 Task: Set a follow-up reminder for an email with a start date of June 27, 2023, a due date of June 27, 2023, and a reminder on July 3, 2023, at 8:00 AM.
Action: Mouse moved to (284, 181)
Screenshot: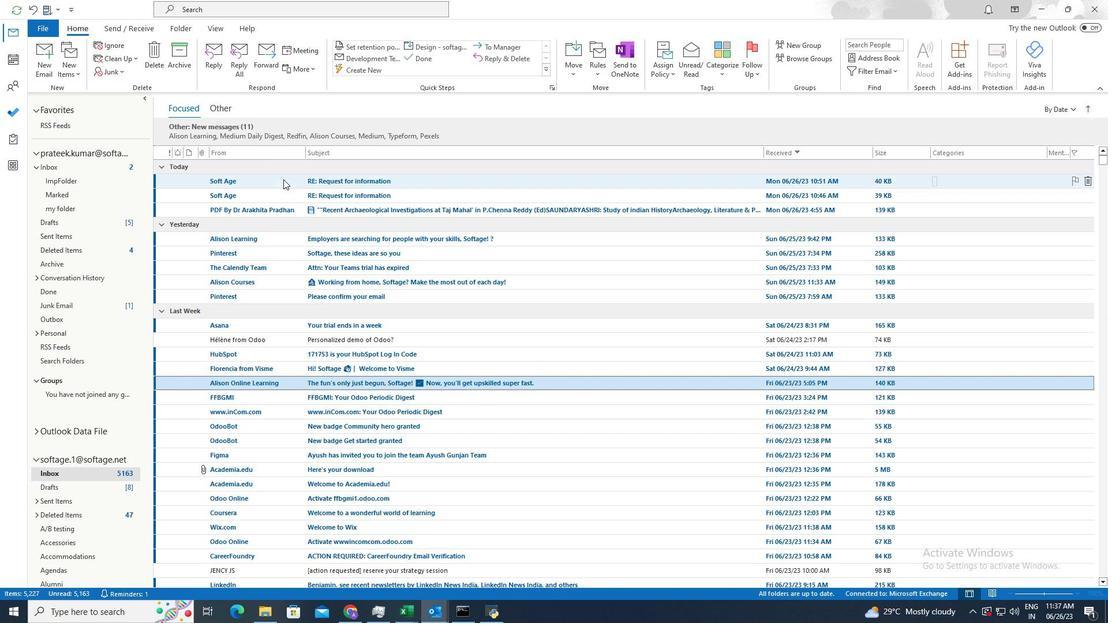 
Action: Mouse pressed left at (284, 181)
Screenshot: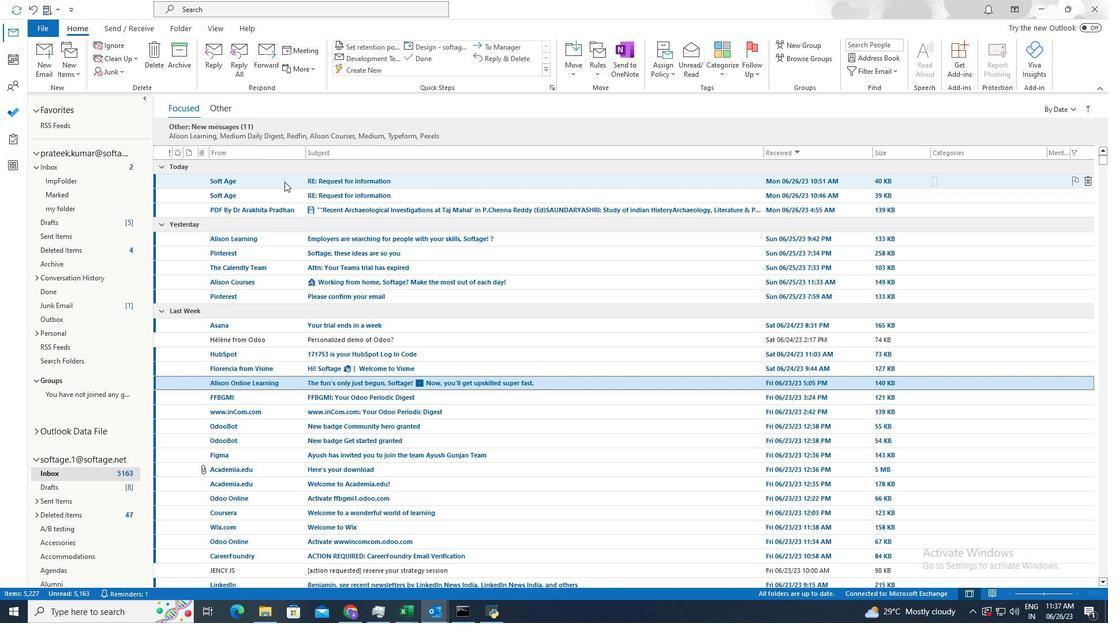 
Action: Mouse moved to (682, 69)
Screenshot: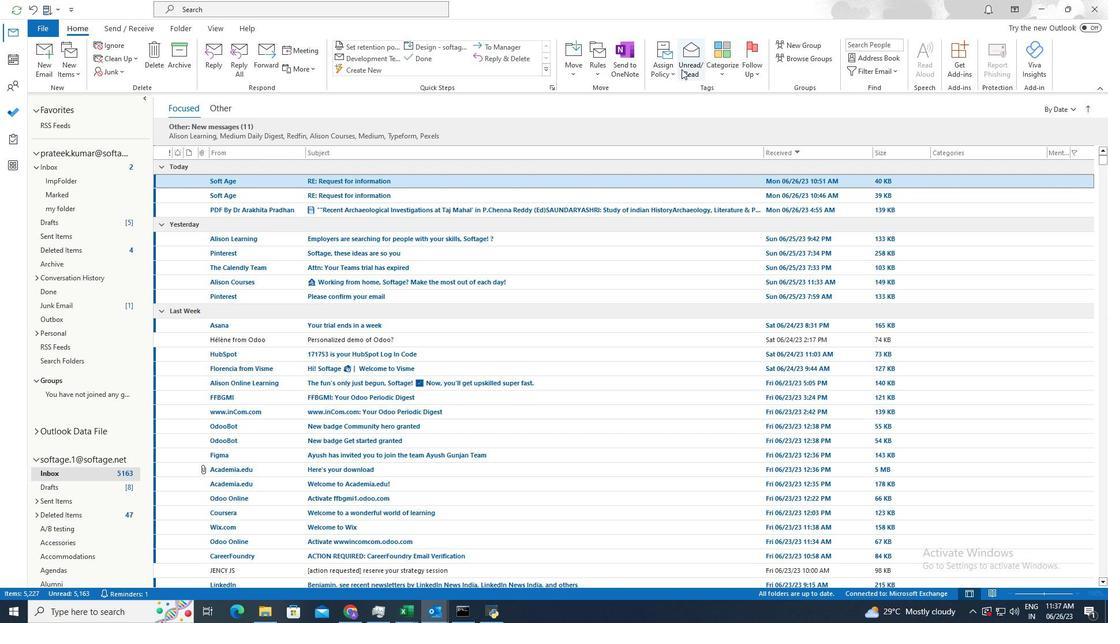 
Action: Mouse pressed left at (682, 69)
Screenshot: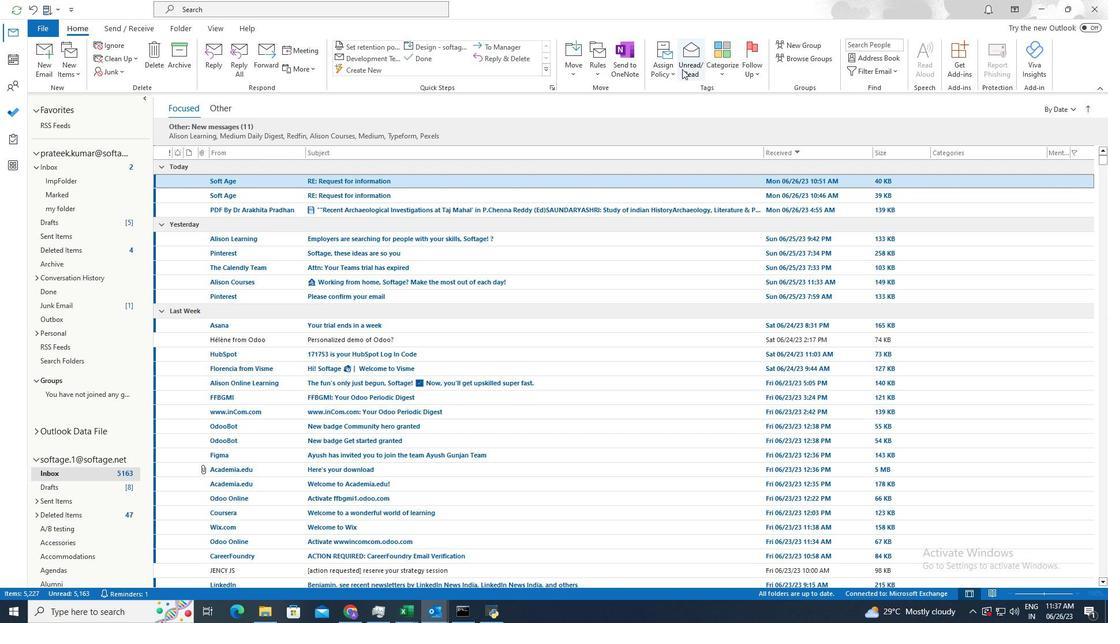 
Action: Mouse moved to (723, 75)
Screenshot: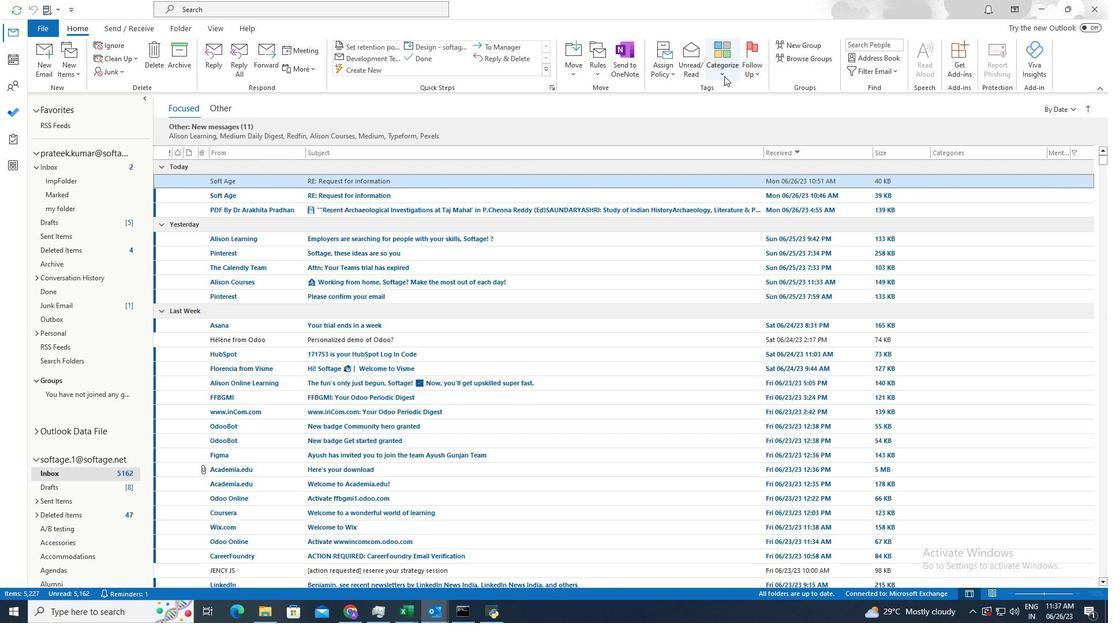 
Action: Mouse pressed left at (723, 75)
Screenshot: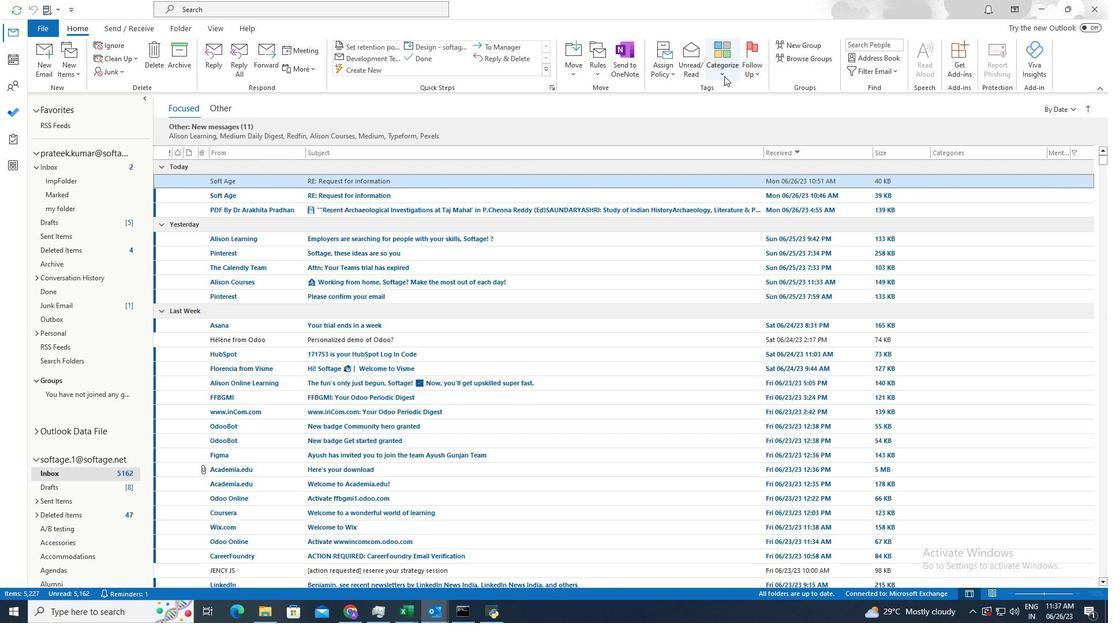 
Action: Mouse moved to (728, 105)
Screenshot: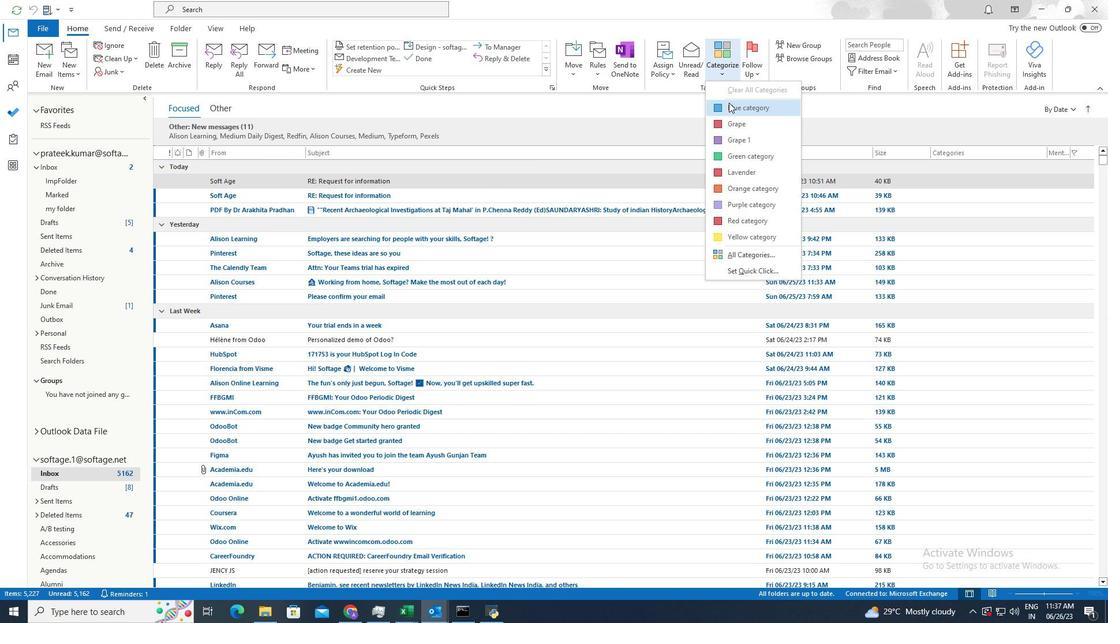 
Action: Mouse pressed left at (728, 105)
Screenshot: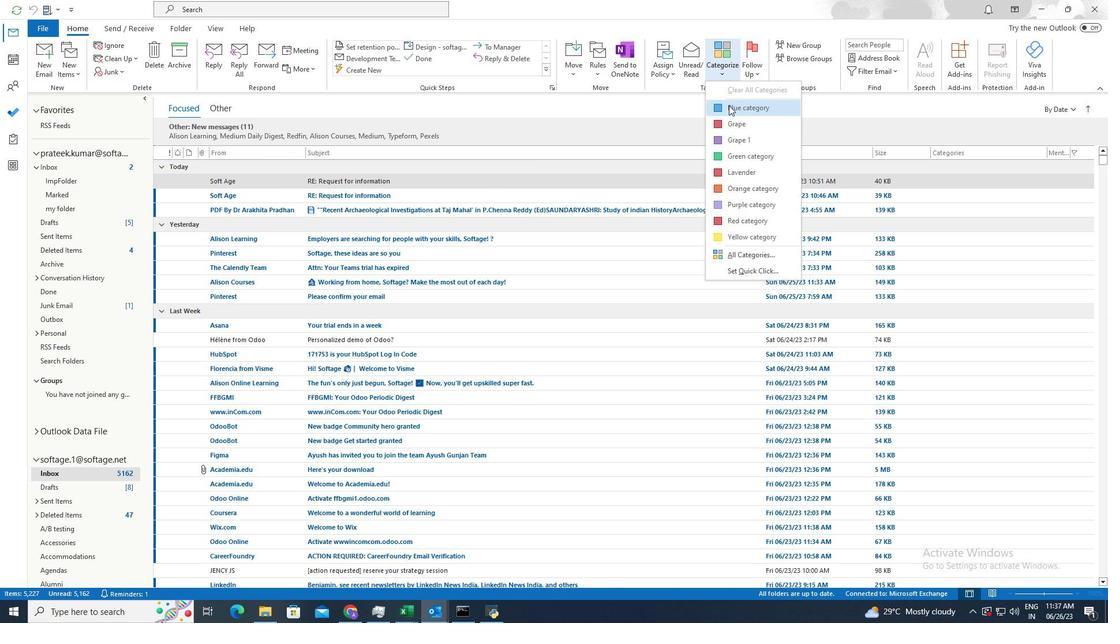 
Action: Mouse moved to (750, 69)
Screenshot: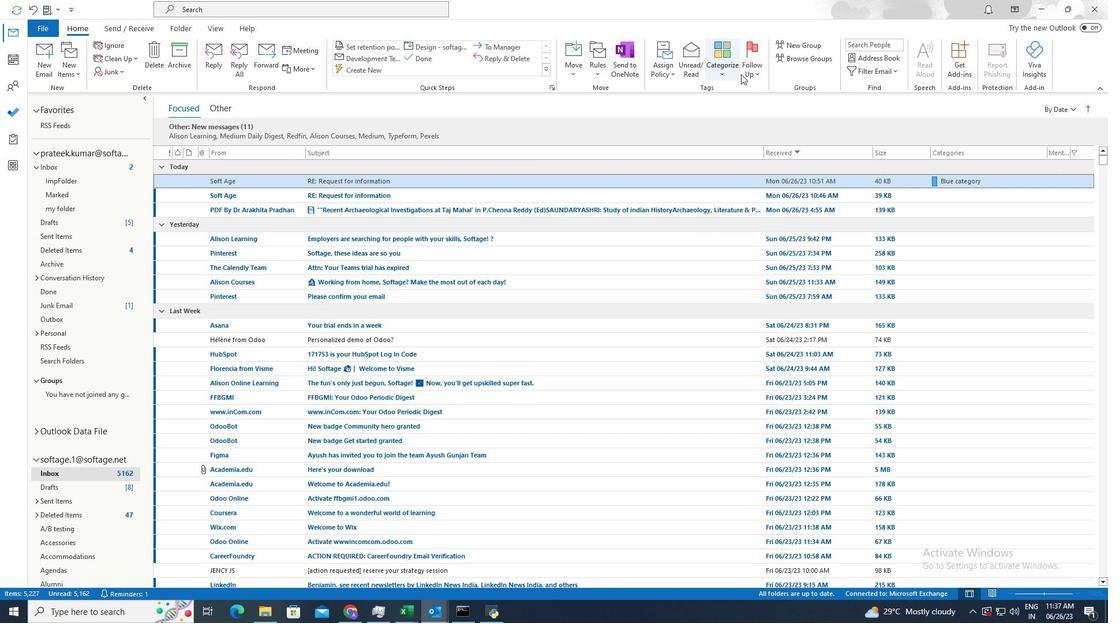 
Action: Mouse pressed left at (750, 69)
Screenshot: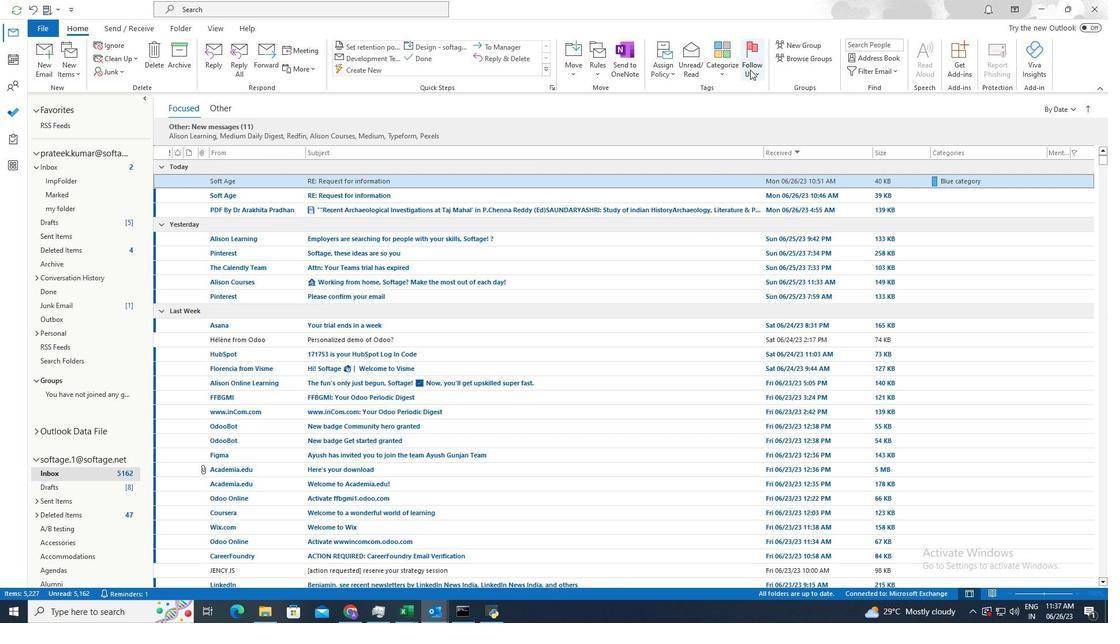 
Action: Mouse moved to (767, 103)
Screenshot: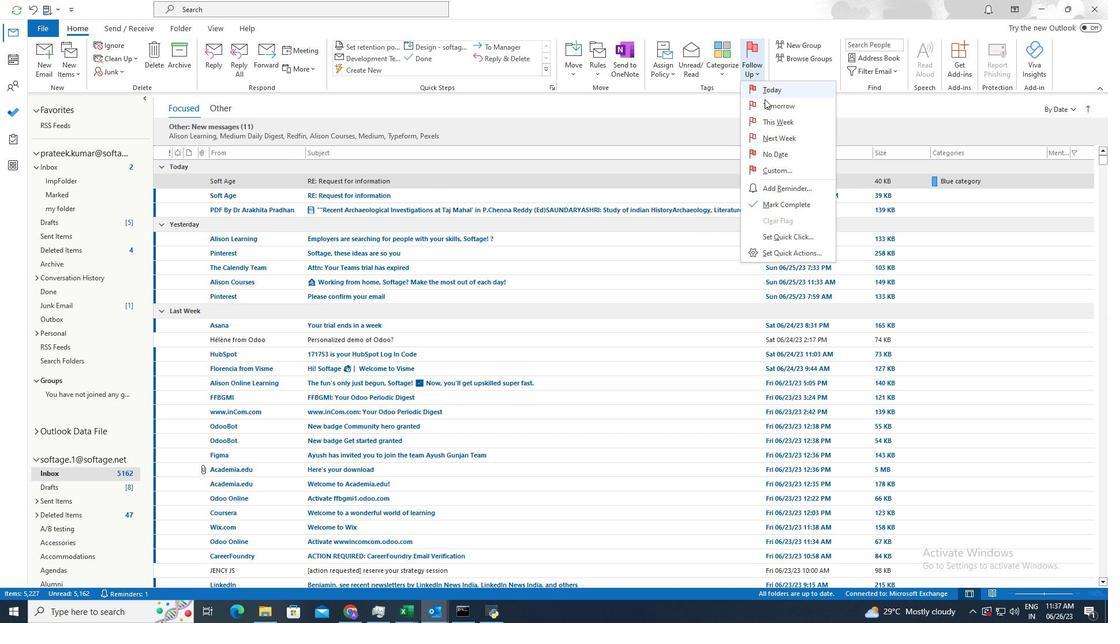 
Action: Mouse pressed left at (767, 103)
Screenshot: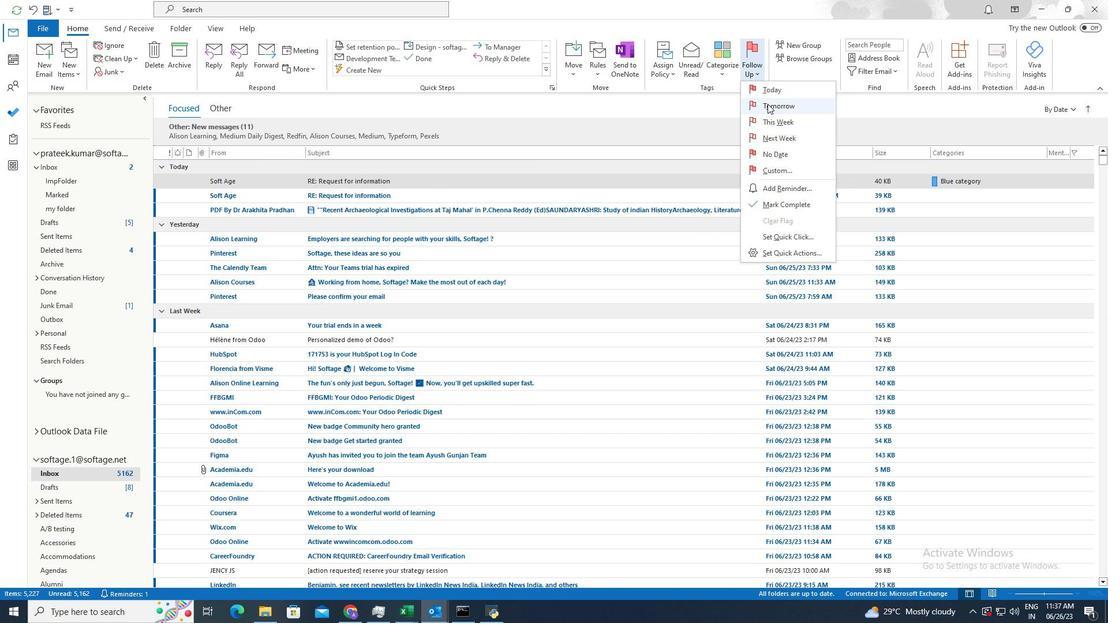 
Action: Mouse moved to (746, 65)
Screenshot: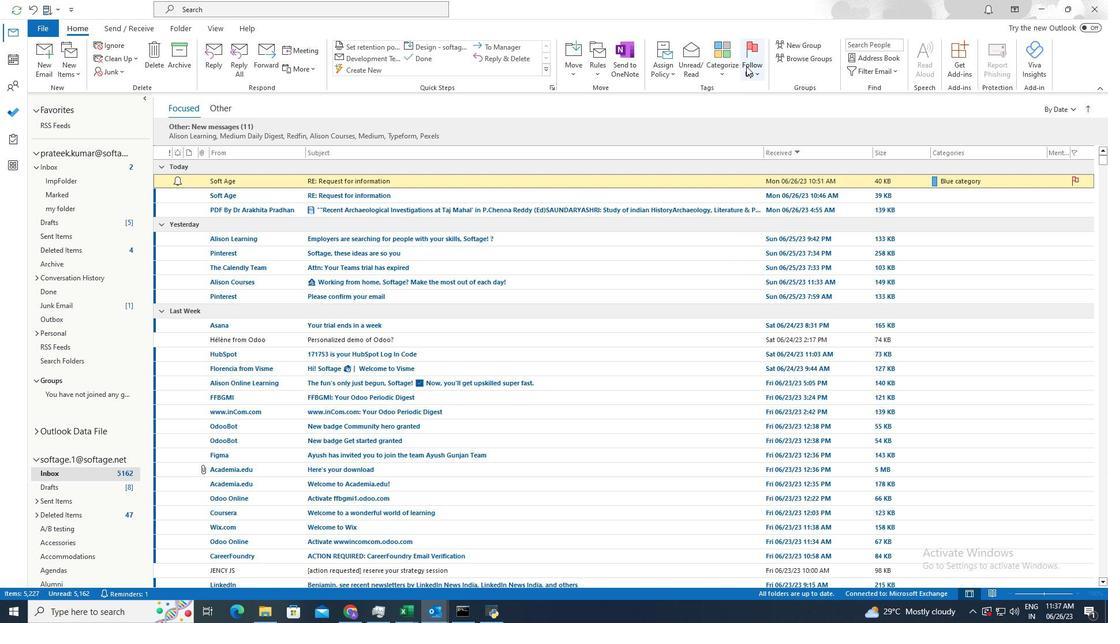 
Action: Mouse pressed left at (746, 65)
Screenshot: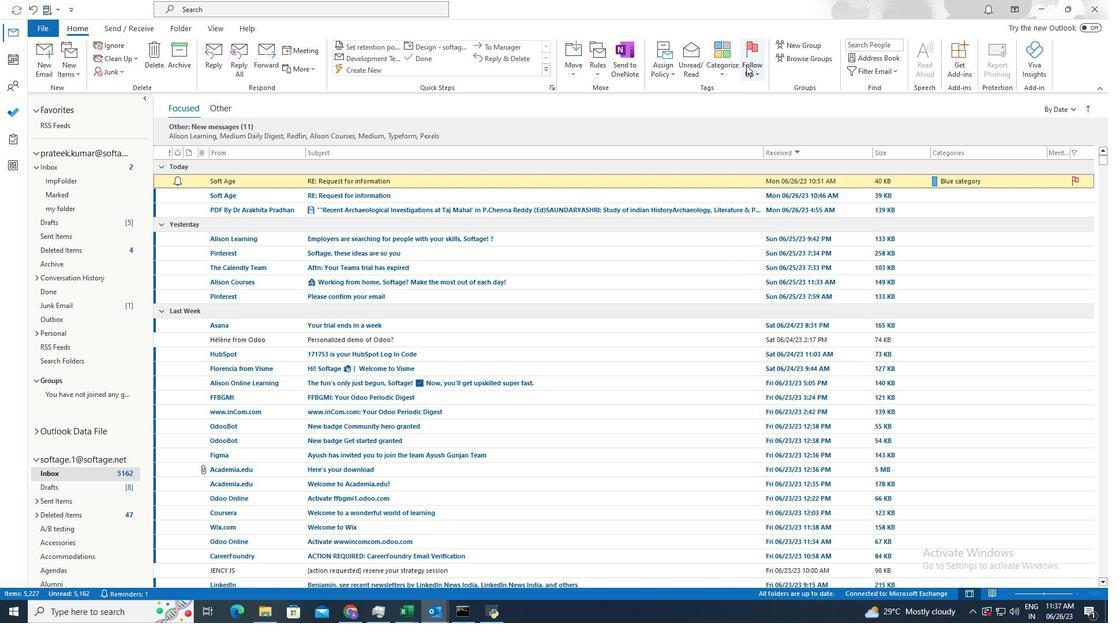 
Action: Mouse moved to (776, 187)
Screenshot: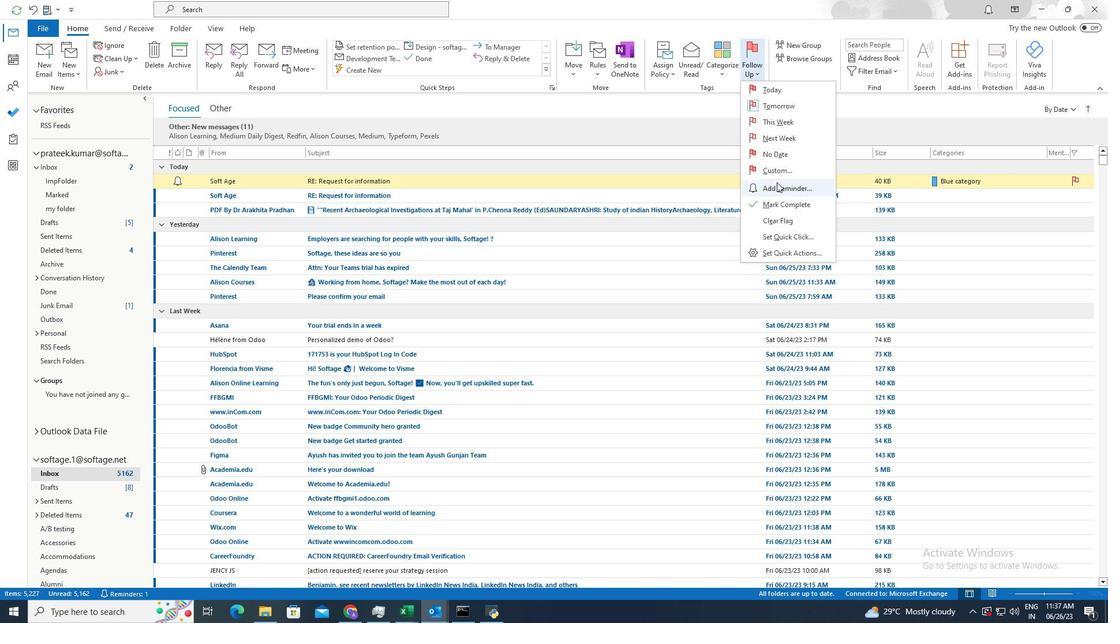
Action: Mouse pressed left at (776, 187)
Screenshot: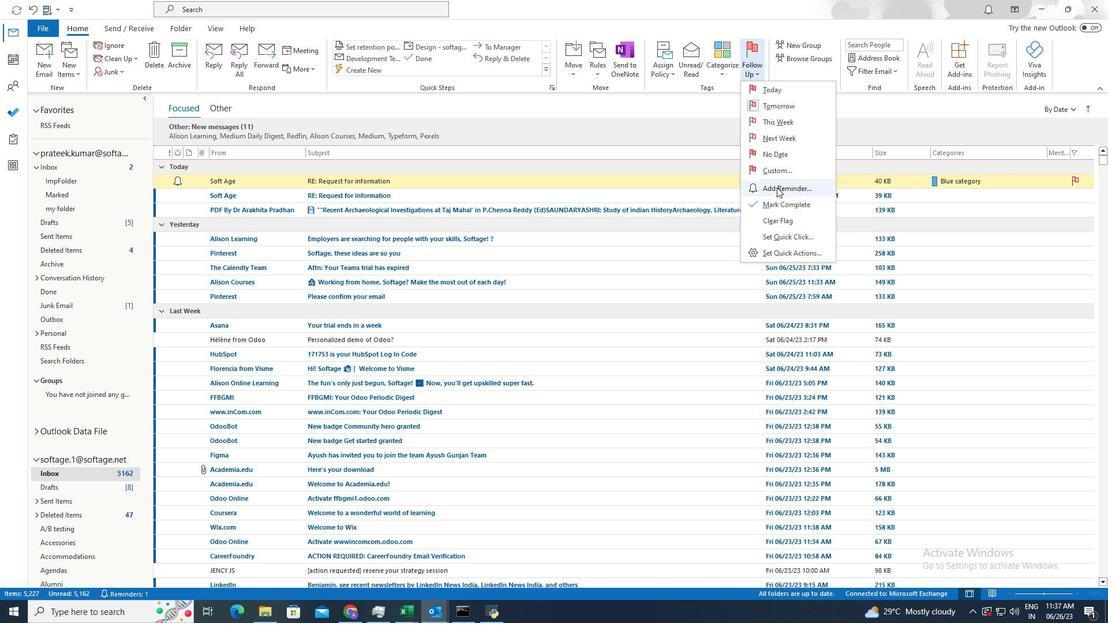 
Action: Mouse moved to (552, 339)
Screenshot: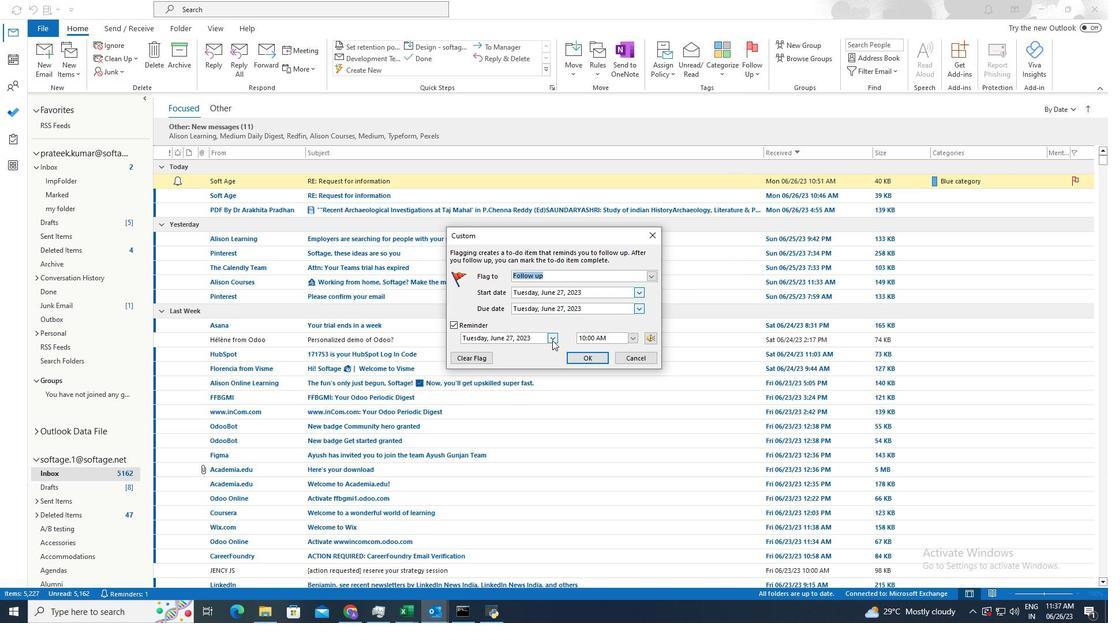 
Action: Mouse pressed left at (552, 339)
Screenshot: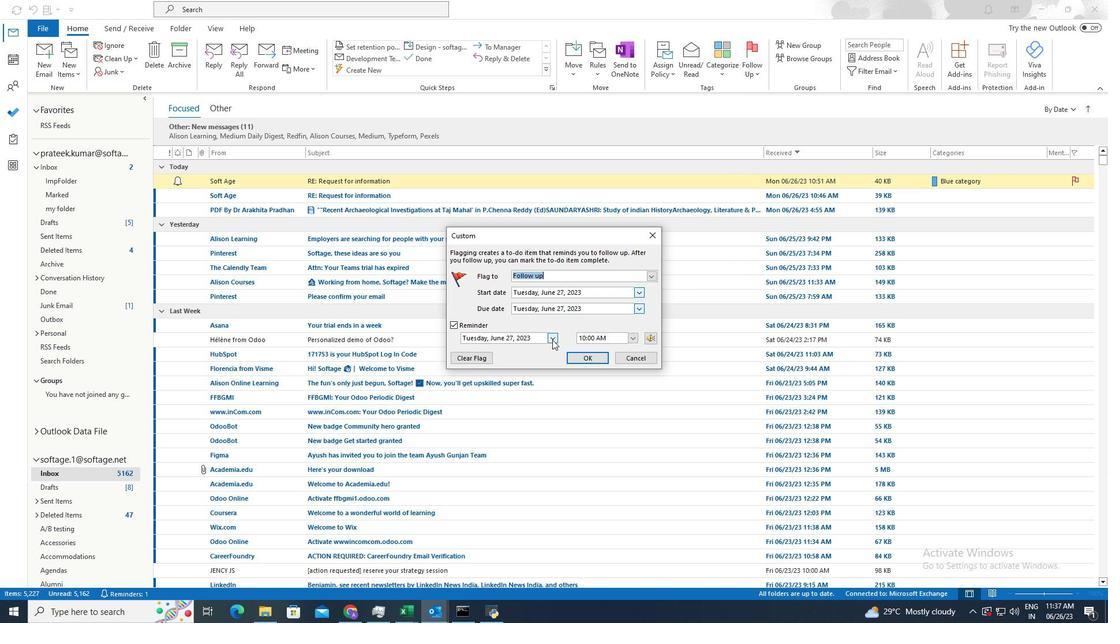 
Action: Mouse moved to (444, 440)
Screenshot: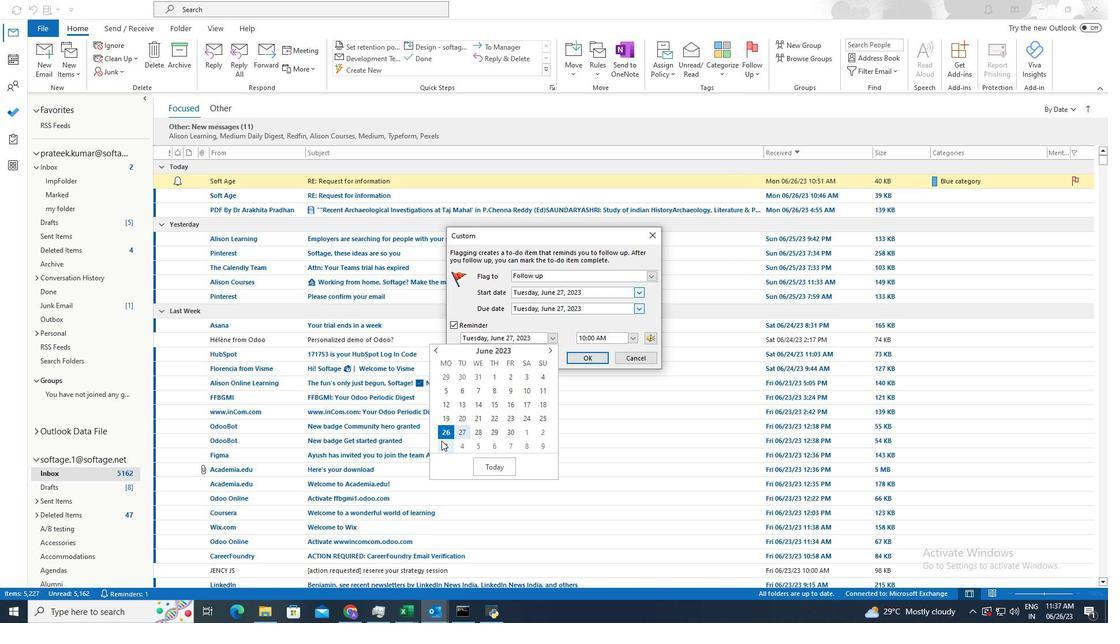 
Action: Mouse pressed left at (444, 440)
Screenshot: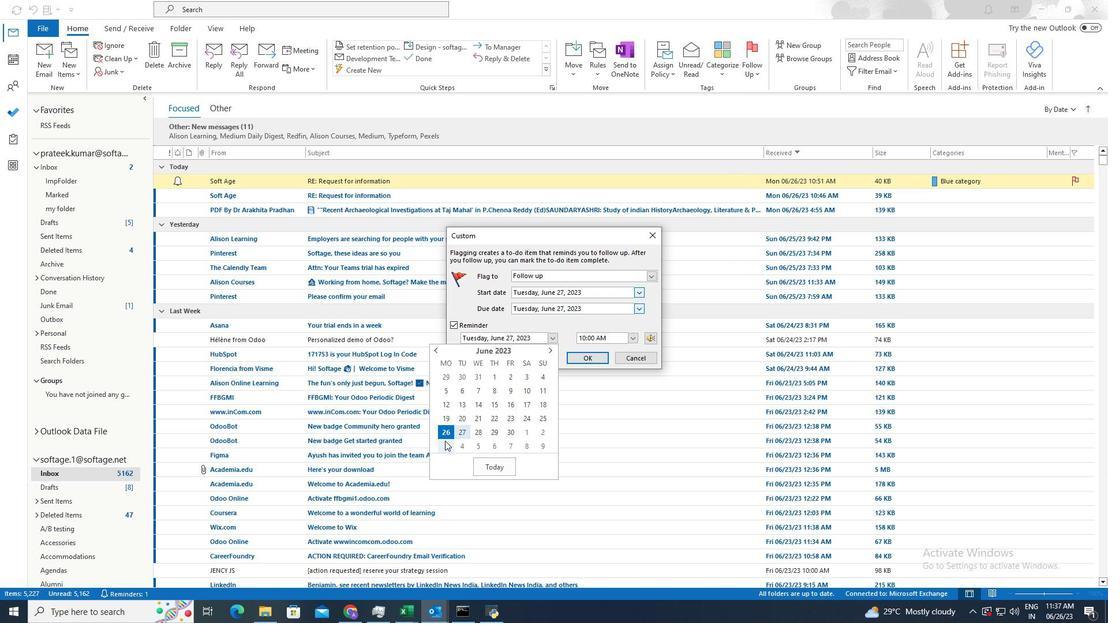
Action: Mouse moved to (627, 339)
Screenshot: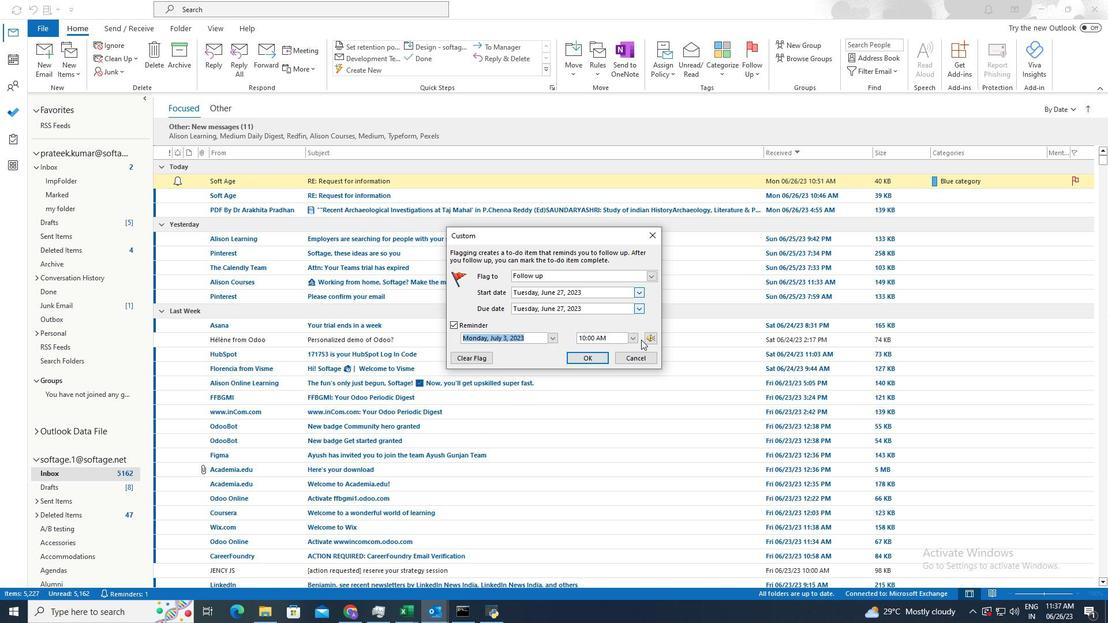 
Action: Mouse pressed left at (627, 339)
Screenshot: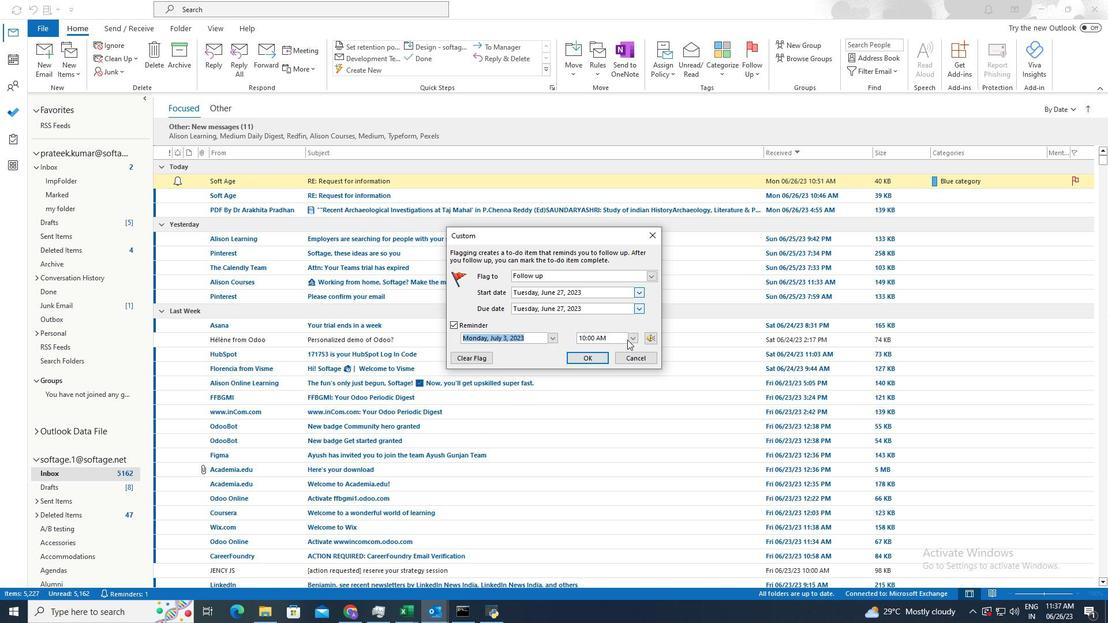 
Action: Mouse moved to (631, 335)
Screenshot: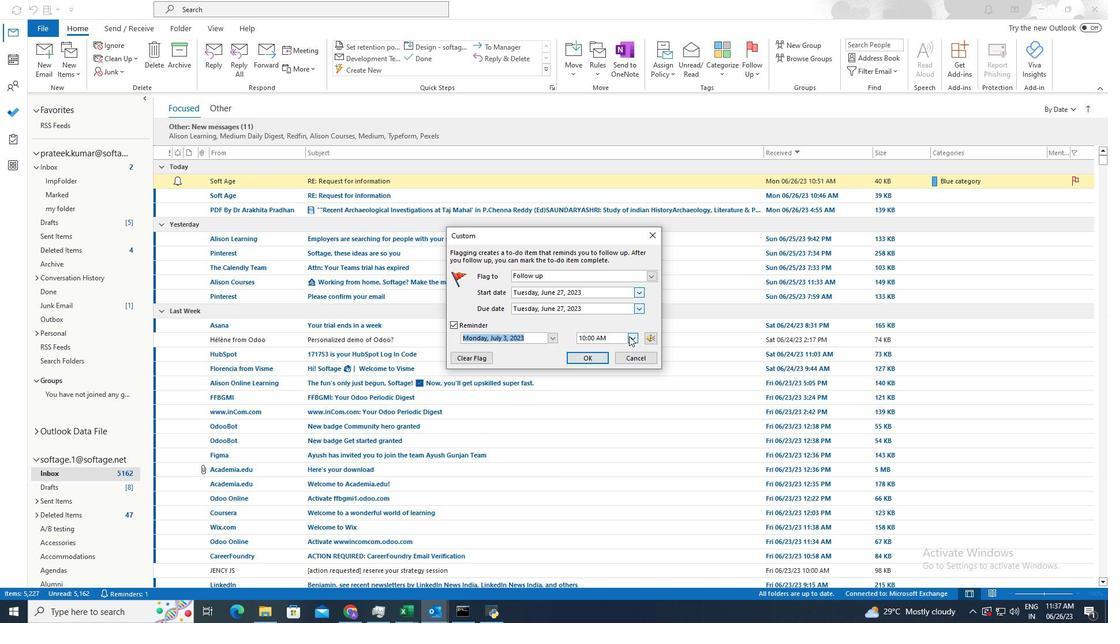 
Action: Mouse pressed left at (631, 335)
Screenshot: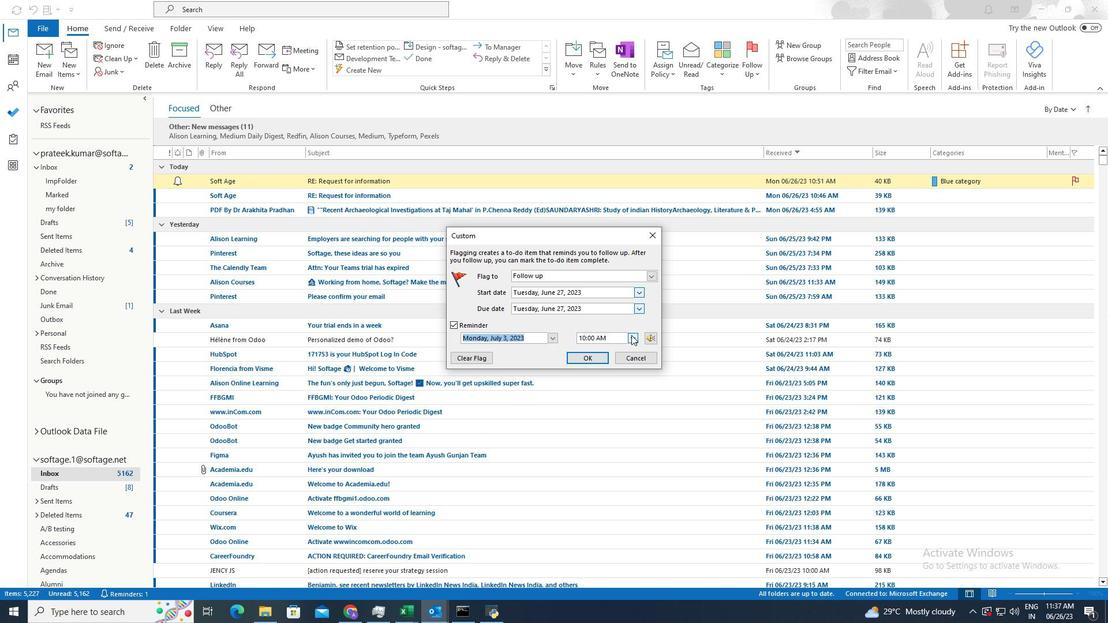 
Action: Mouse moved to (605, 362)
Screenshot: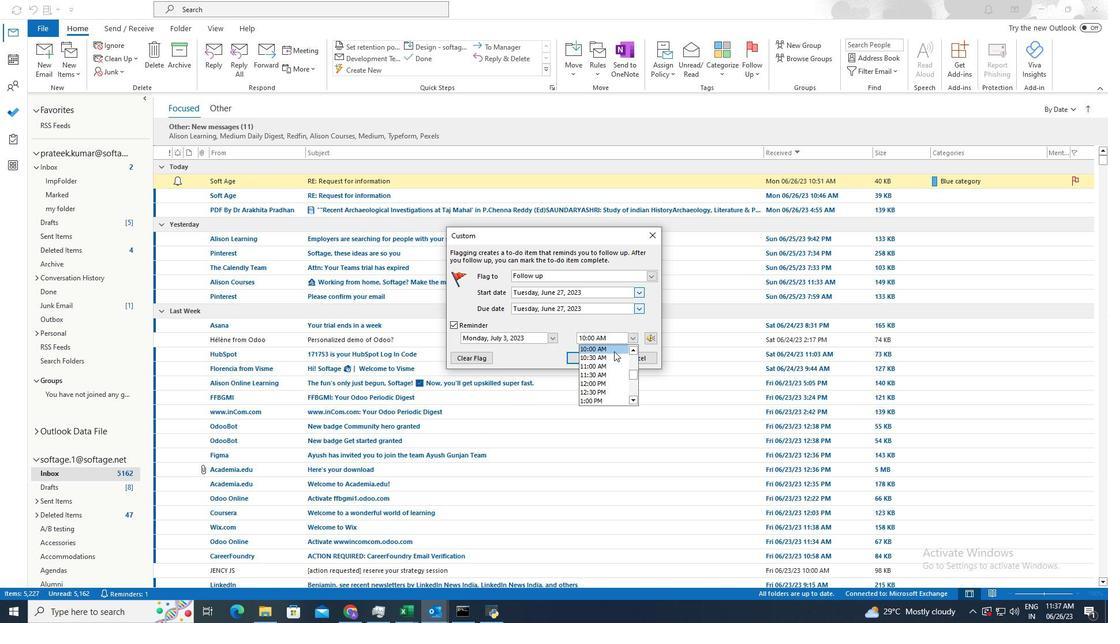
Action: Mouse scrolled (605, 363) with delta (0, 0)
Screenshot: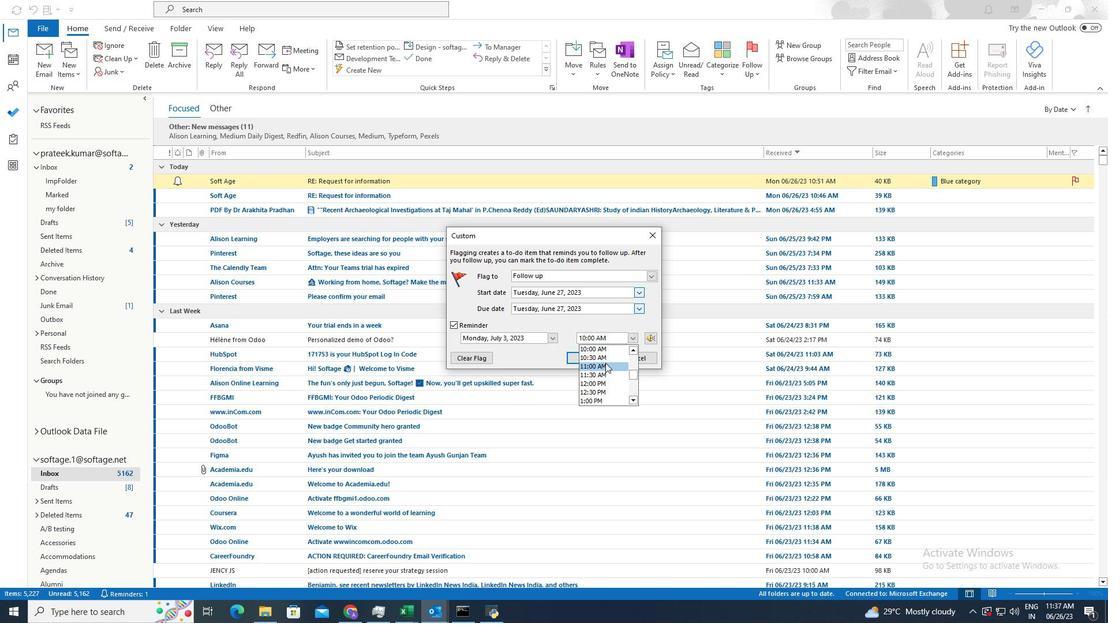 
Action: Mouse scrolled (605, 363) with delta (0, 0)
Screenshot: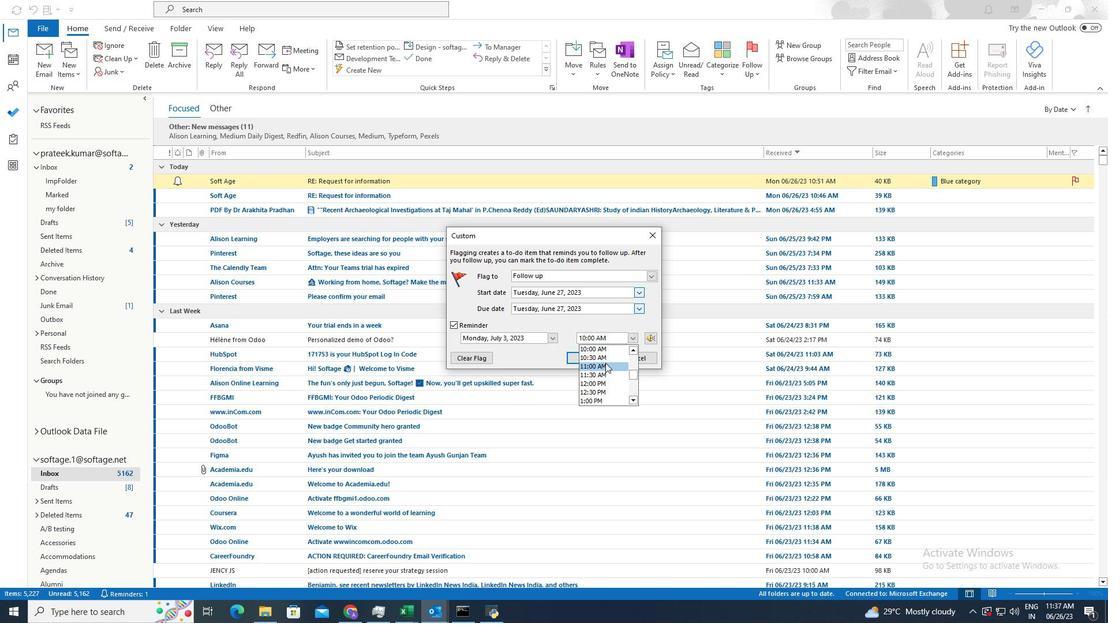 
Action: Mouse moved to (630, 374)
Screenshot: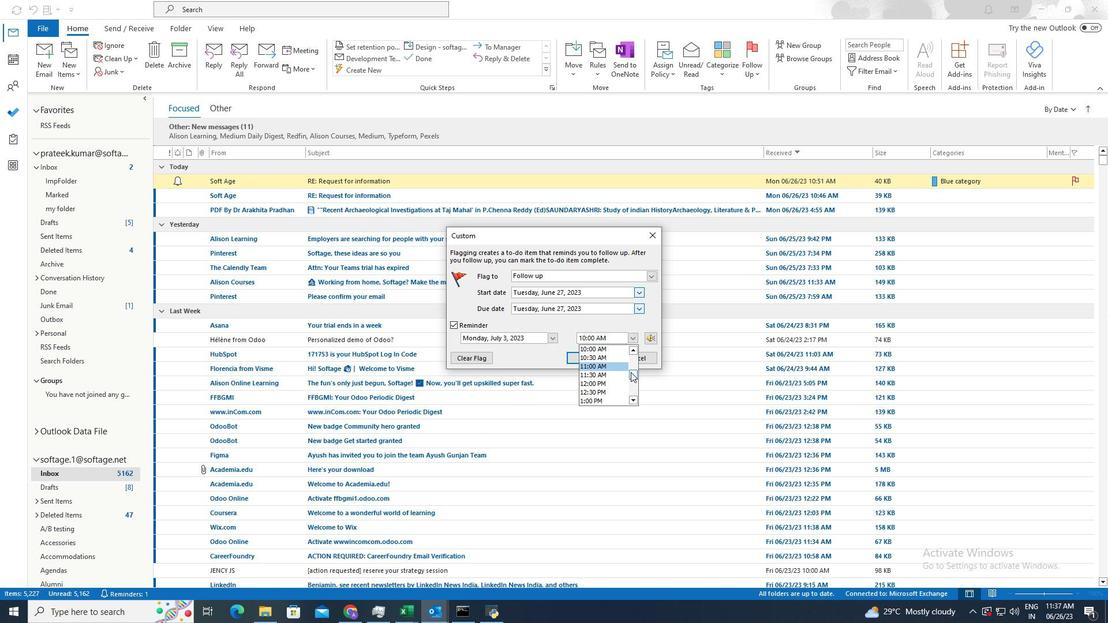 
Action: Mouse pressed left at (630, 374)
Screenshot: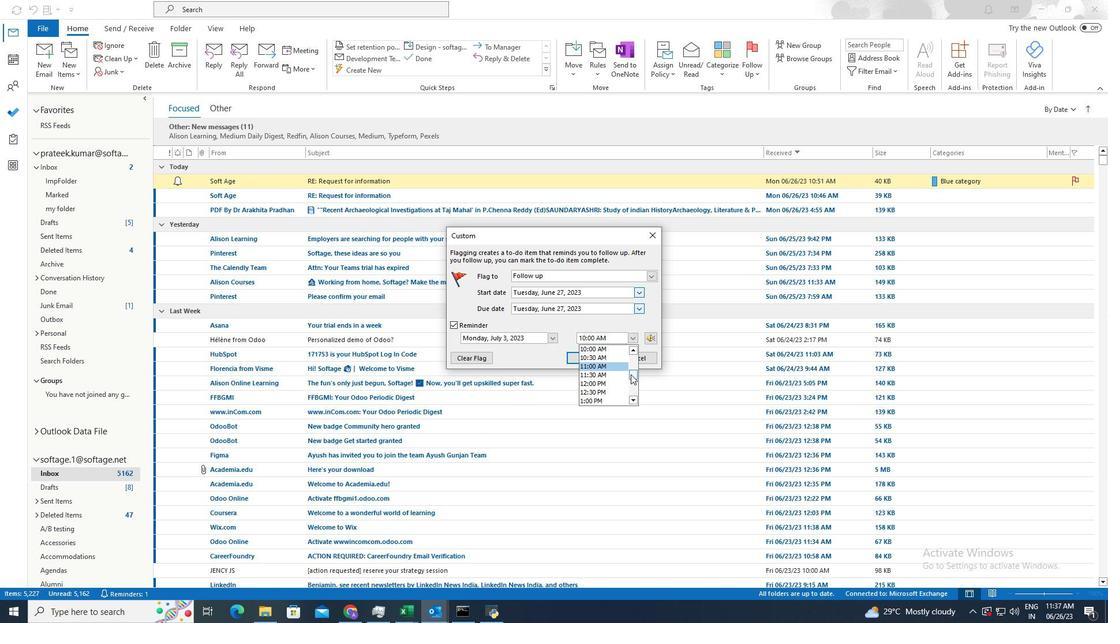 
Action: Mouse moved to (605, 390)
Screenshot: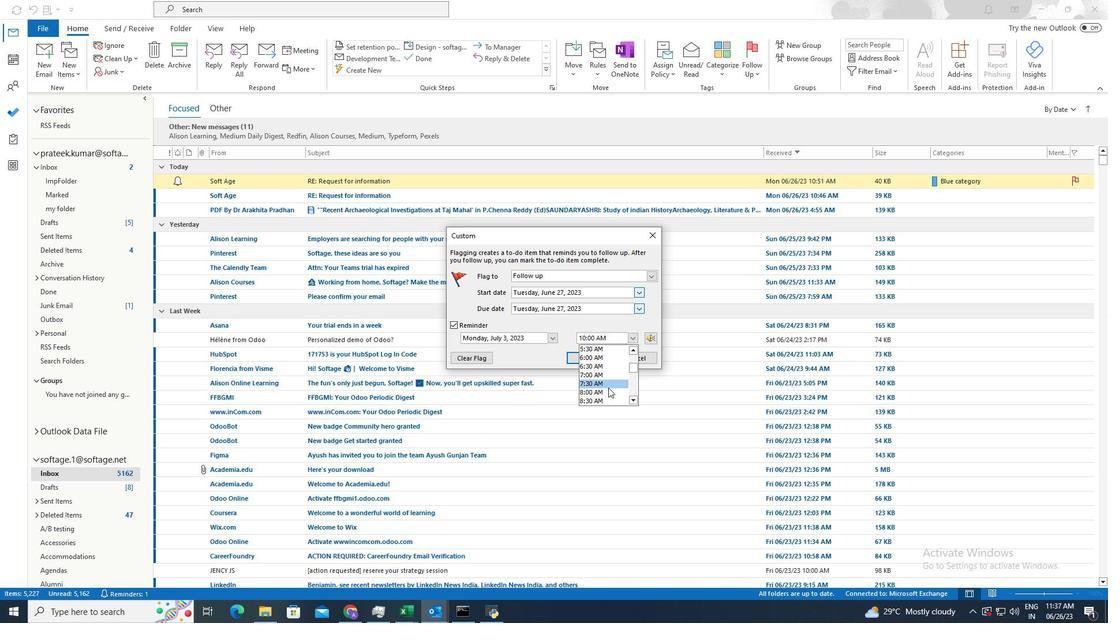 
Action: Mouse pressed left at (605, 390)
Screenshot: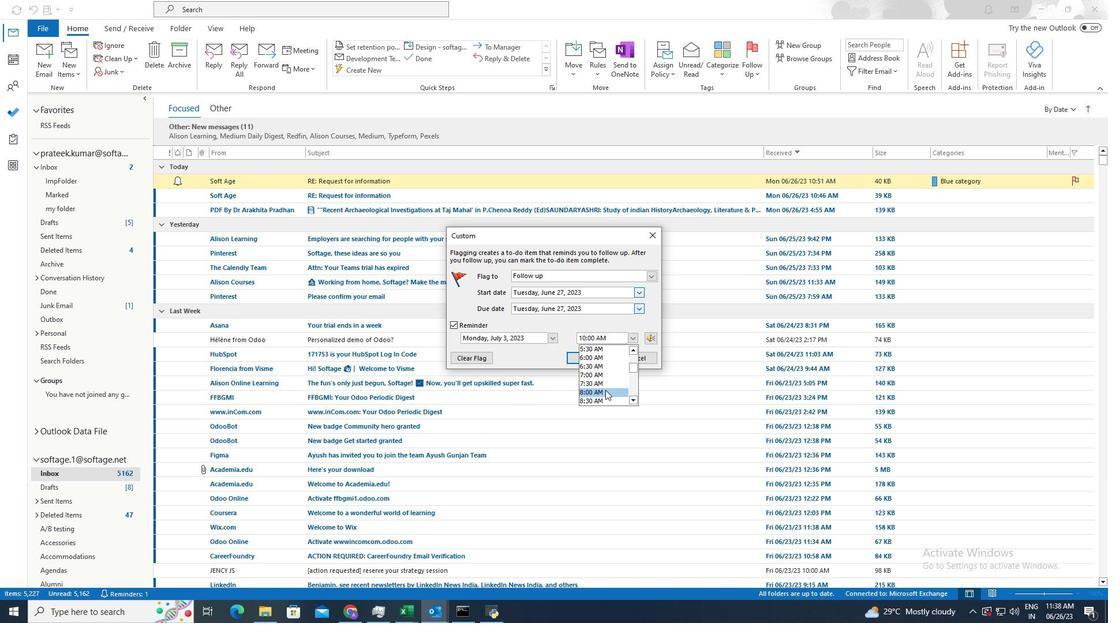 
Action: Mouse moved to (595, 354)
Screenshot: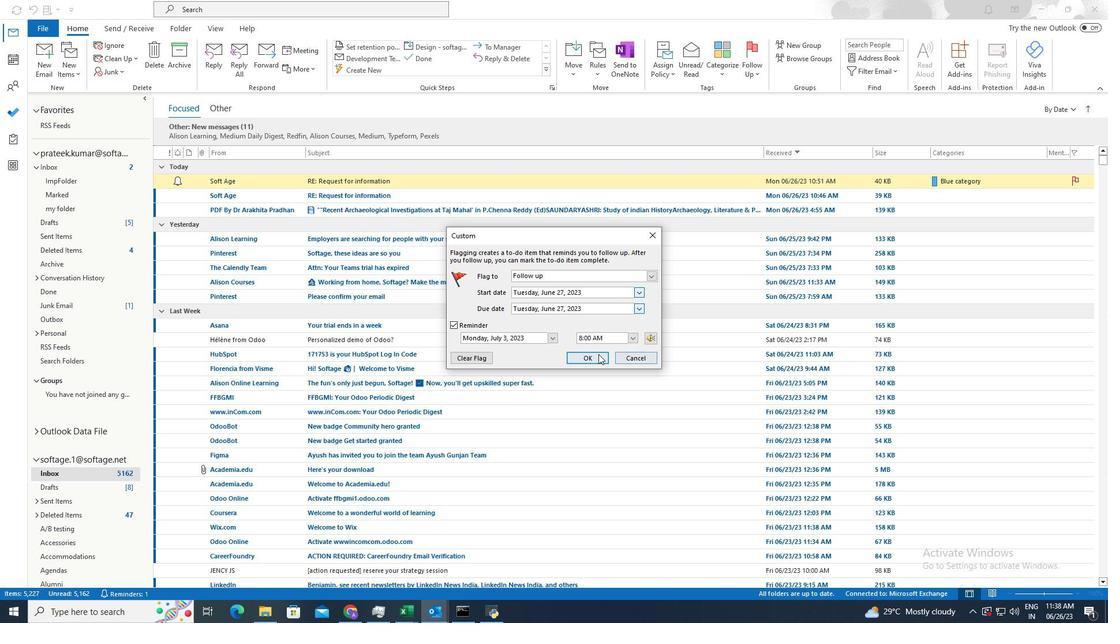
Action: Mouse pressed left at (595, 354)
Screenshot: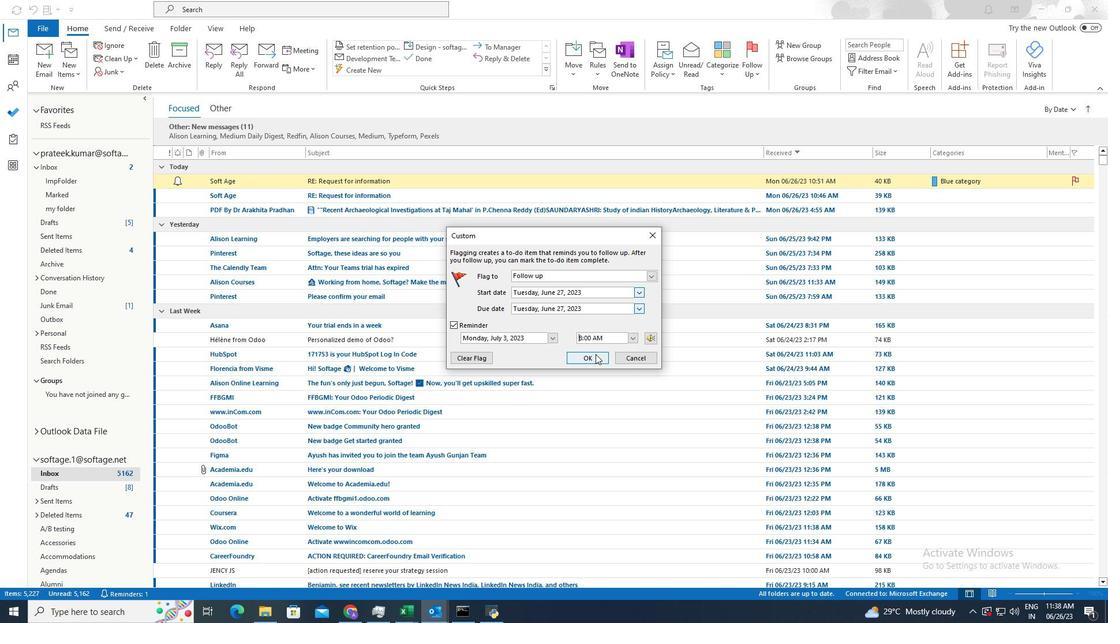 
